 Task: Set the Layer C modulation for the ISDB-T reception parameter to DQPSK.
Action: Mouse moved to (92, 12)
Screenshot: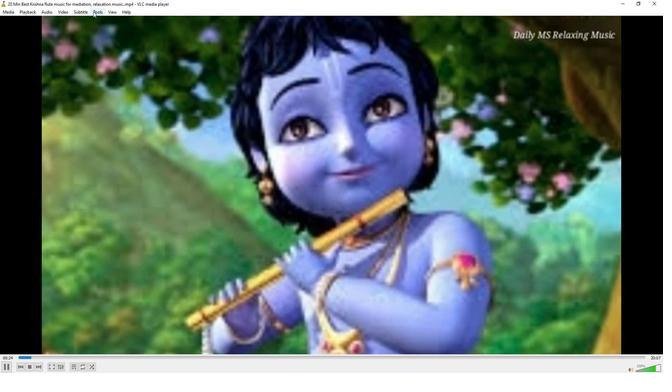
Action: Mouse pressed left at (92, 12)
Screenshot: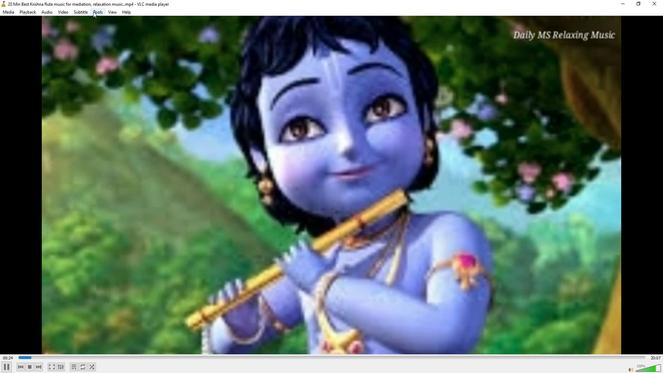 
Action: Mouse moved to (96, 98)
Screenshot: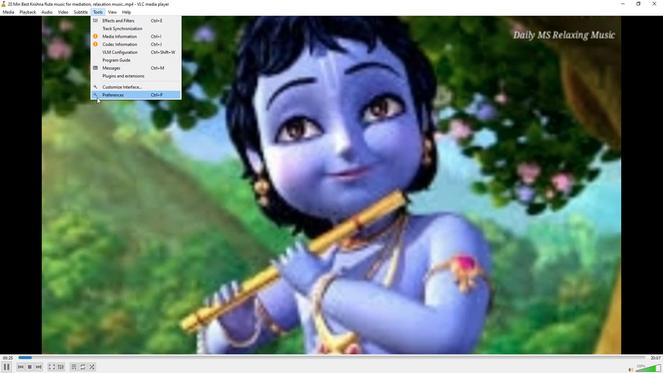 
Action: Mouse pressed left at (96, 98)
Screenshot: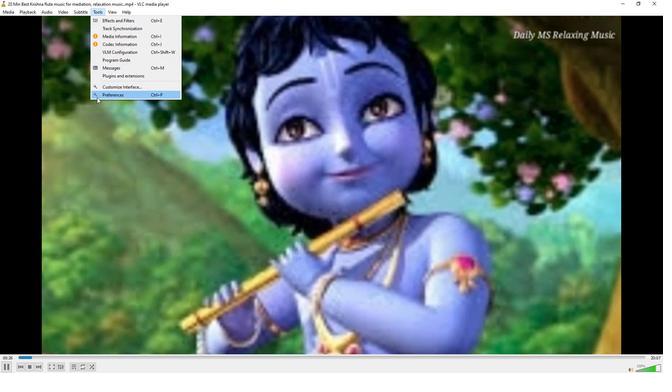 
Action: Mouse moved to (218, 304)
Screenshot: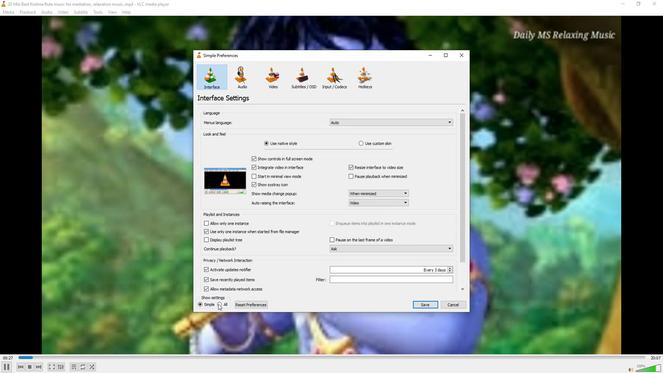 
Action: Mouse pressed left at (218, 304)
Screenshot: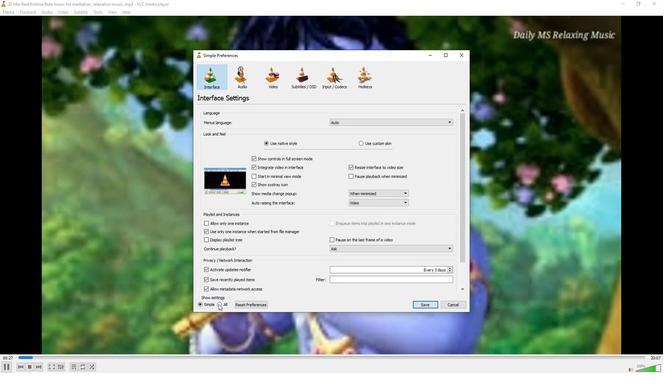 
Action: Mouse moved to (207, 185)
Screenshot: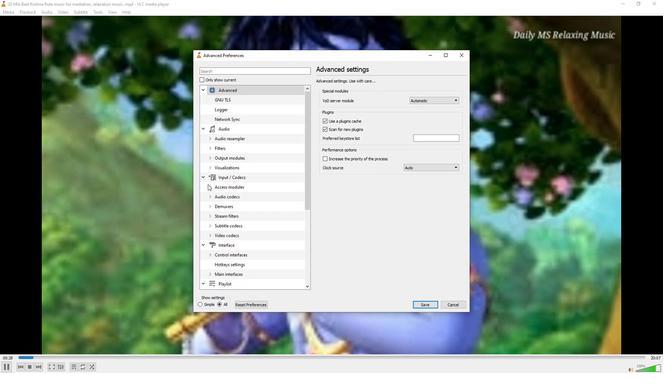 
Action: Mouse pressed left at (207, 185)
Screenshot: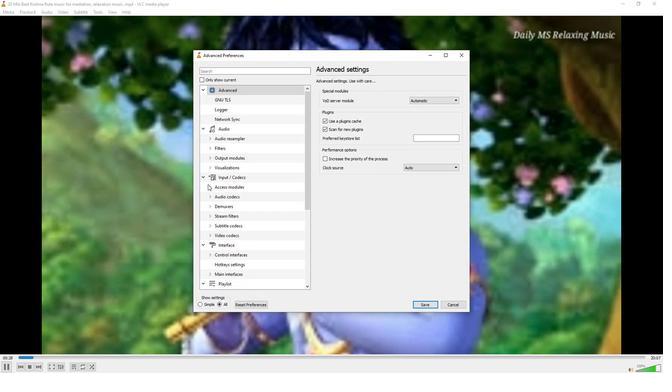 
Action: Mouse moved to (224, 245)
Screenshot: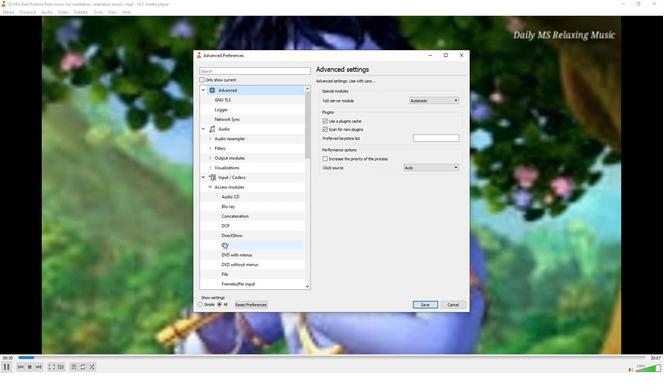 
Action: Mouse pressed left at (224, 245)
Screenshot: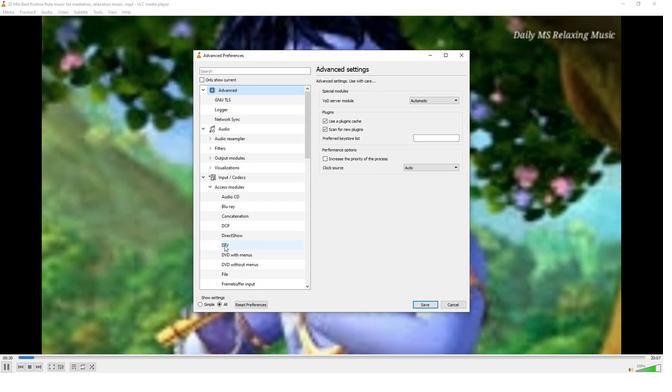 
Action: Mouse moved to (369, 224)
Screenshot: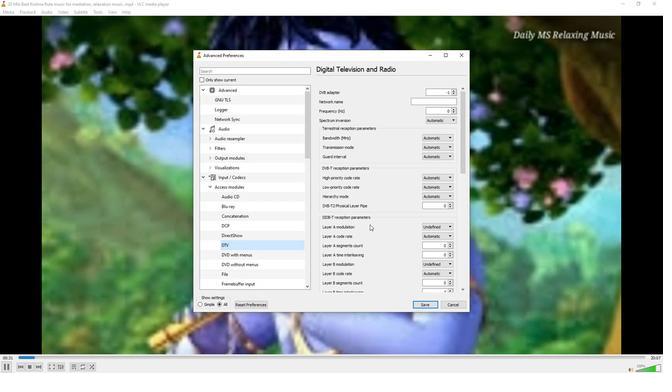 
Action: Mouse scrolled (369, 224) with delta (0, 0)
Screenshot: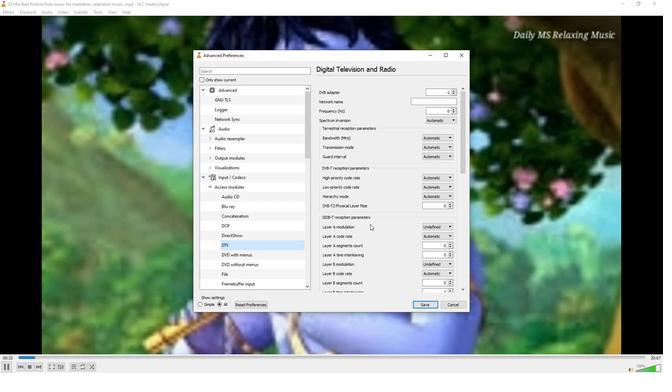 
Action: Mouse scrolled (369, 224) with delta (0, 0)
Screenshot: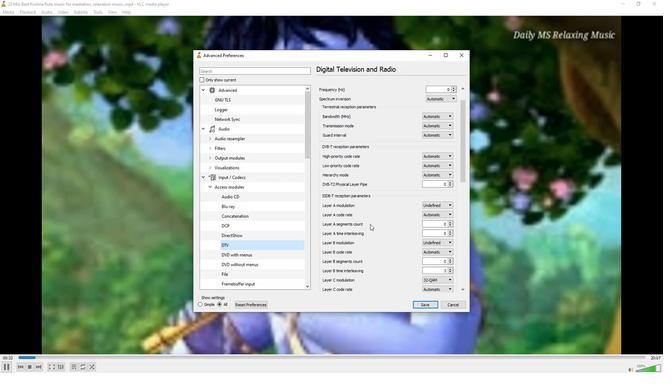 
Action: Mouse scrolled (369, 224) with delta (0, 0)
Screenshot: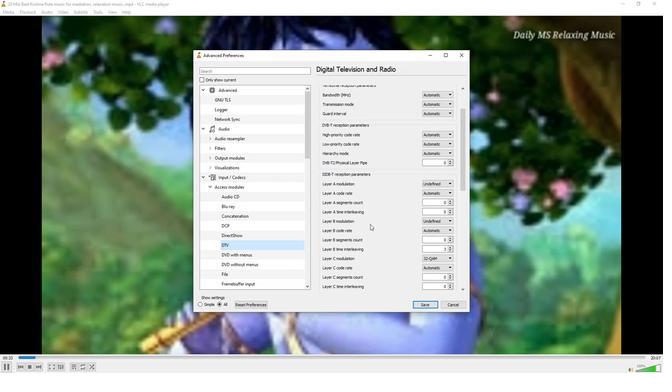 
Action: Mouse moved to (439, 238)
Screenshot: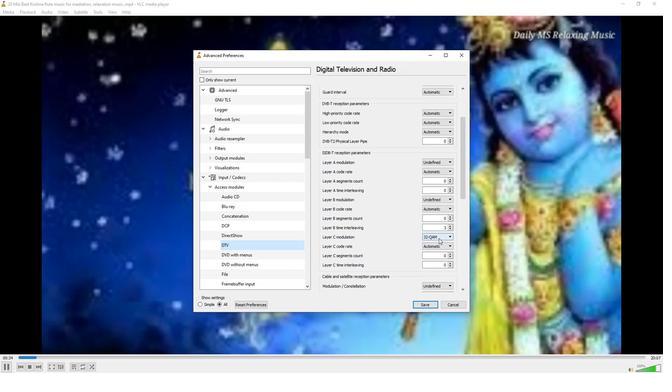 
Action: Mouse pressed left at (439, 238)
Screenshot: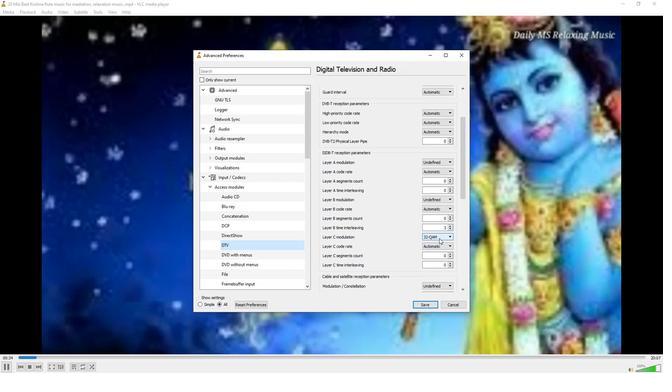 
Action: Mouse moved to (448, 258)
Screenshot: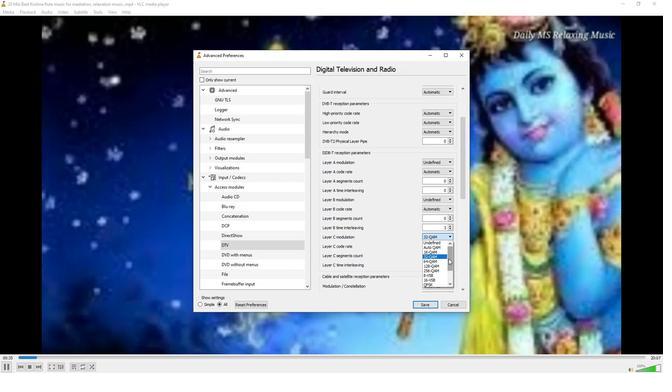 
Action: Mouse pressed left at (448, 258)
Screenshot: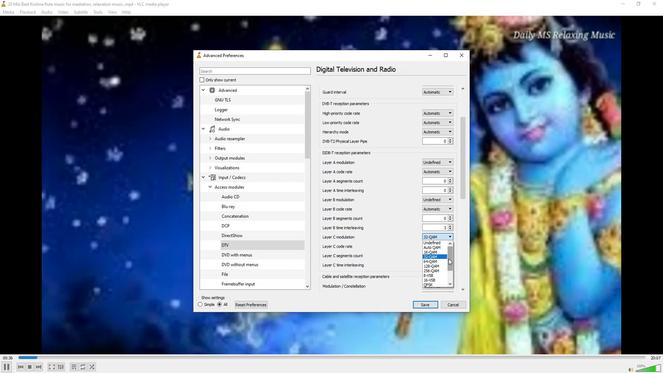 
Action: Mouse moved to (433, 272)
Screenshot: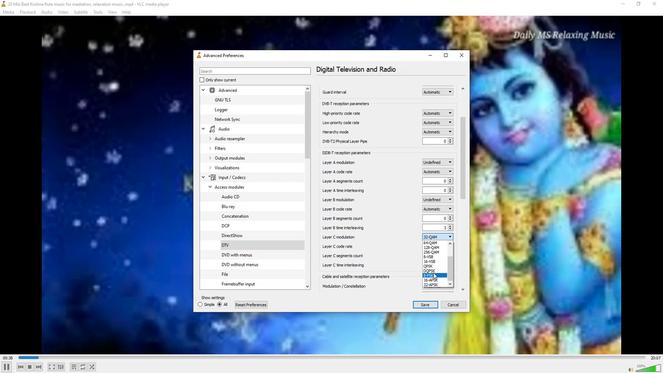 
Action: Mouse pressed left at (433, 272)
Screenshot: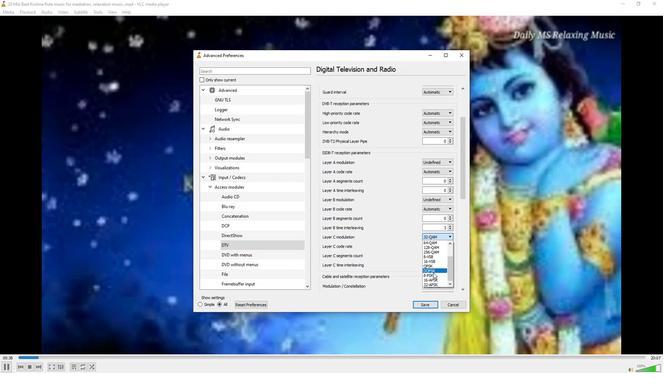 
Action: Mouse moved to (376, 261)
Screenshot: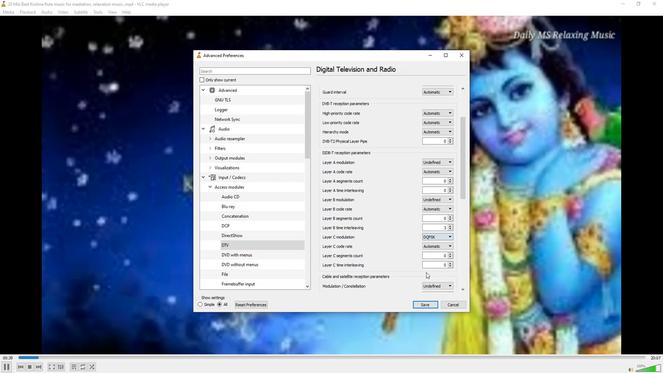
